 Task: Add the task  Upgrade software to the latest version to resolve security vulnerabilities to the section Agile Achievers in the project AgileAura and add a Due Date to the respective task as 2024/02/01
Action: Mouse moved to (433, 391)
Screenshot: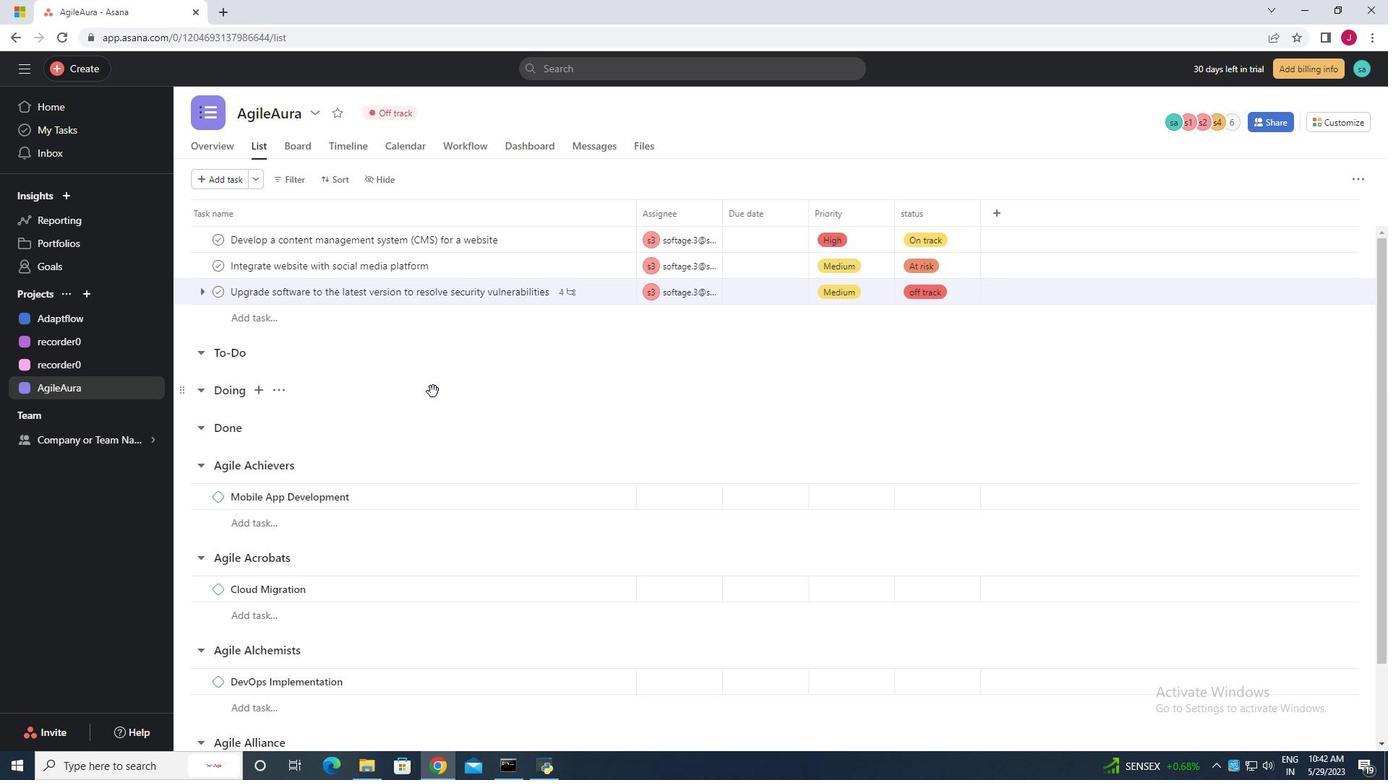 
Action: Mouse scrolled (433, 391) with delta (0, 0)
Screenshot: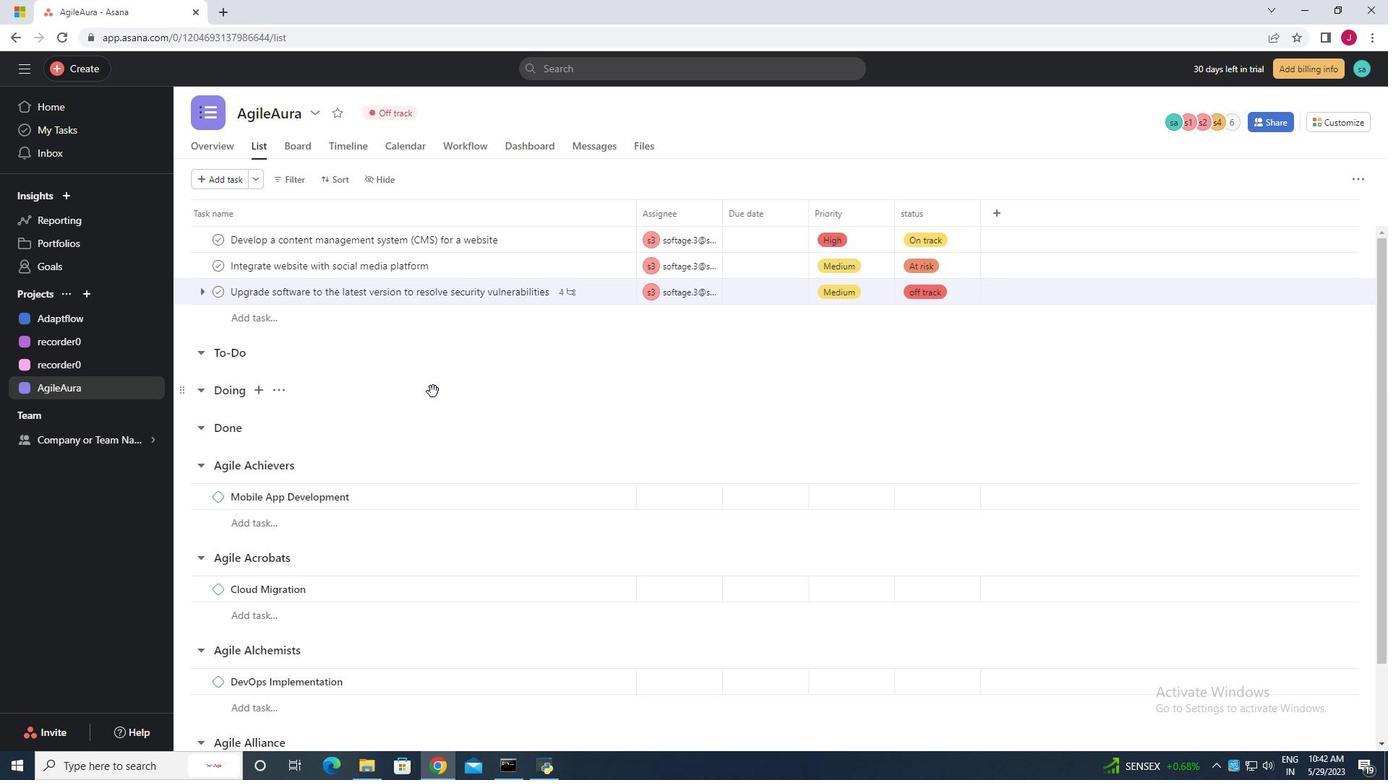 
Action: Mouse scrolled (433, 391) with delta (0, 0)
Screenshot: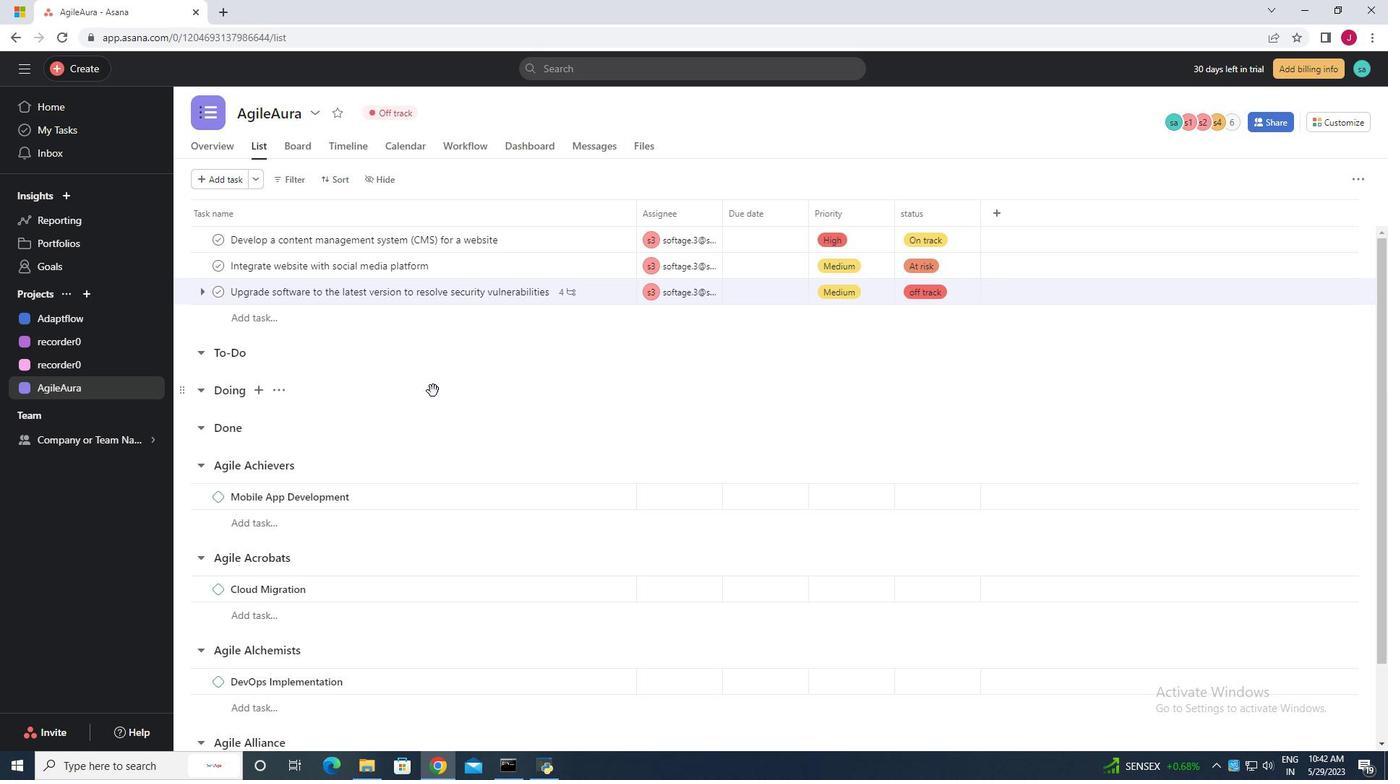 
Action: Mouse scrolled (433, 391) with delta (0, 0)
Screenshot: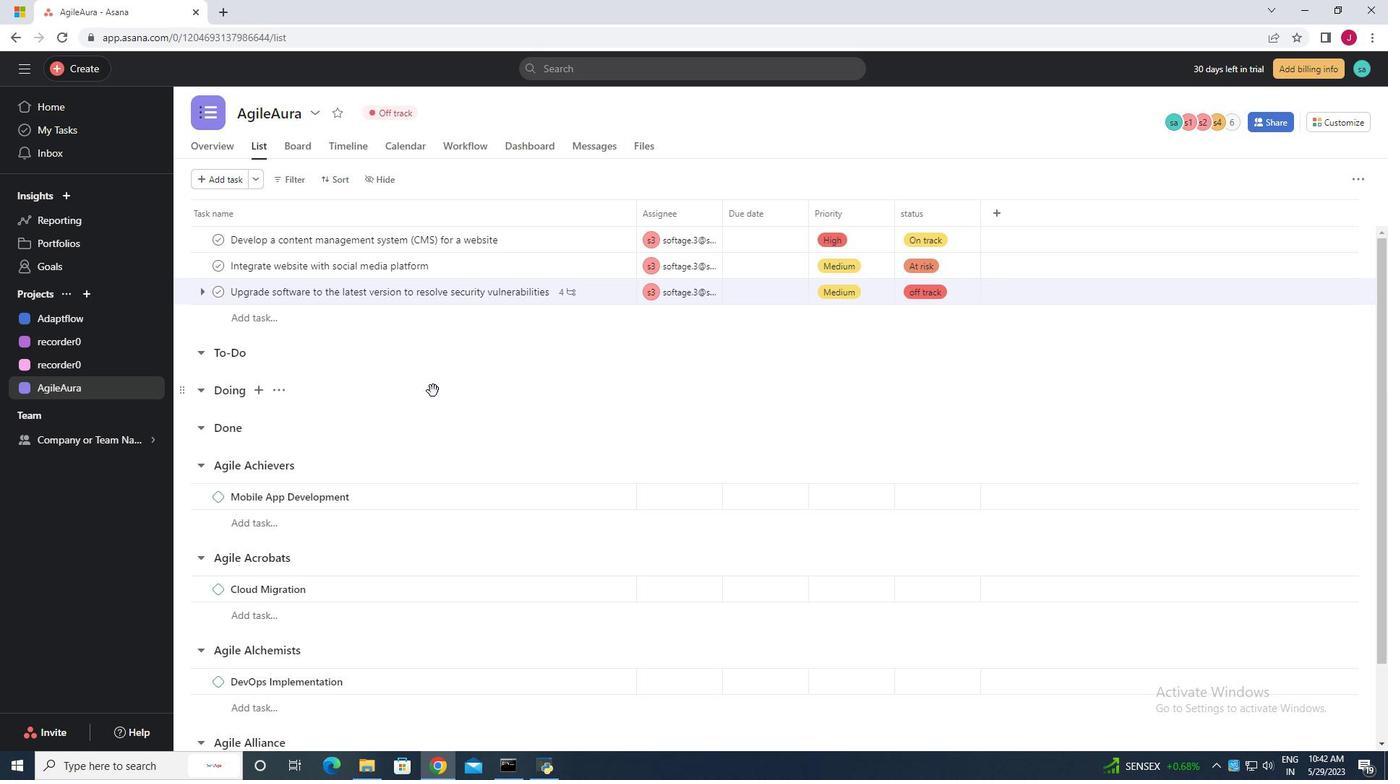 
Action: Mouse moved to (598, 292)
Screenshot: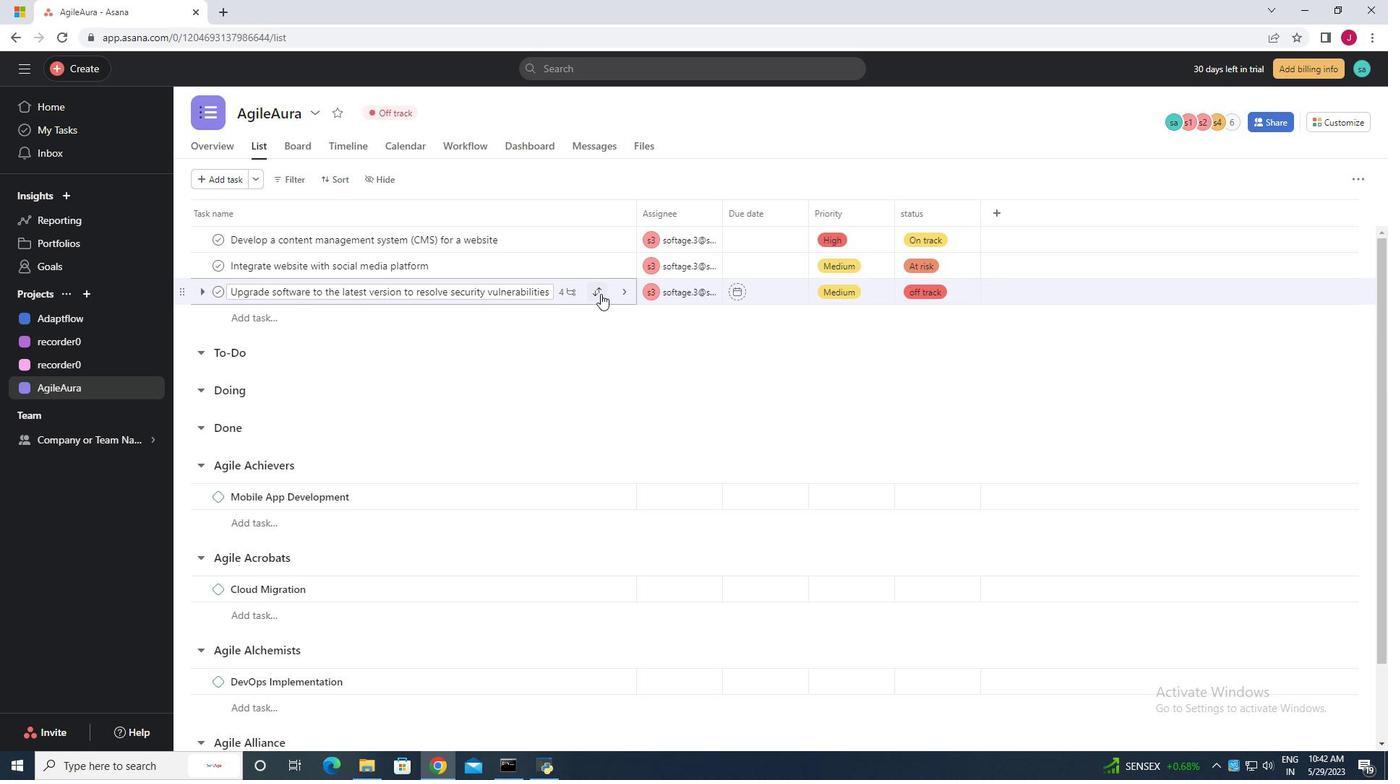 
Action: Mouse pressed left at (598, 292)
Screenshot: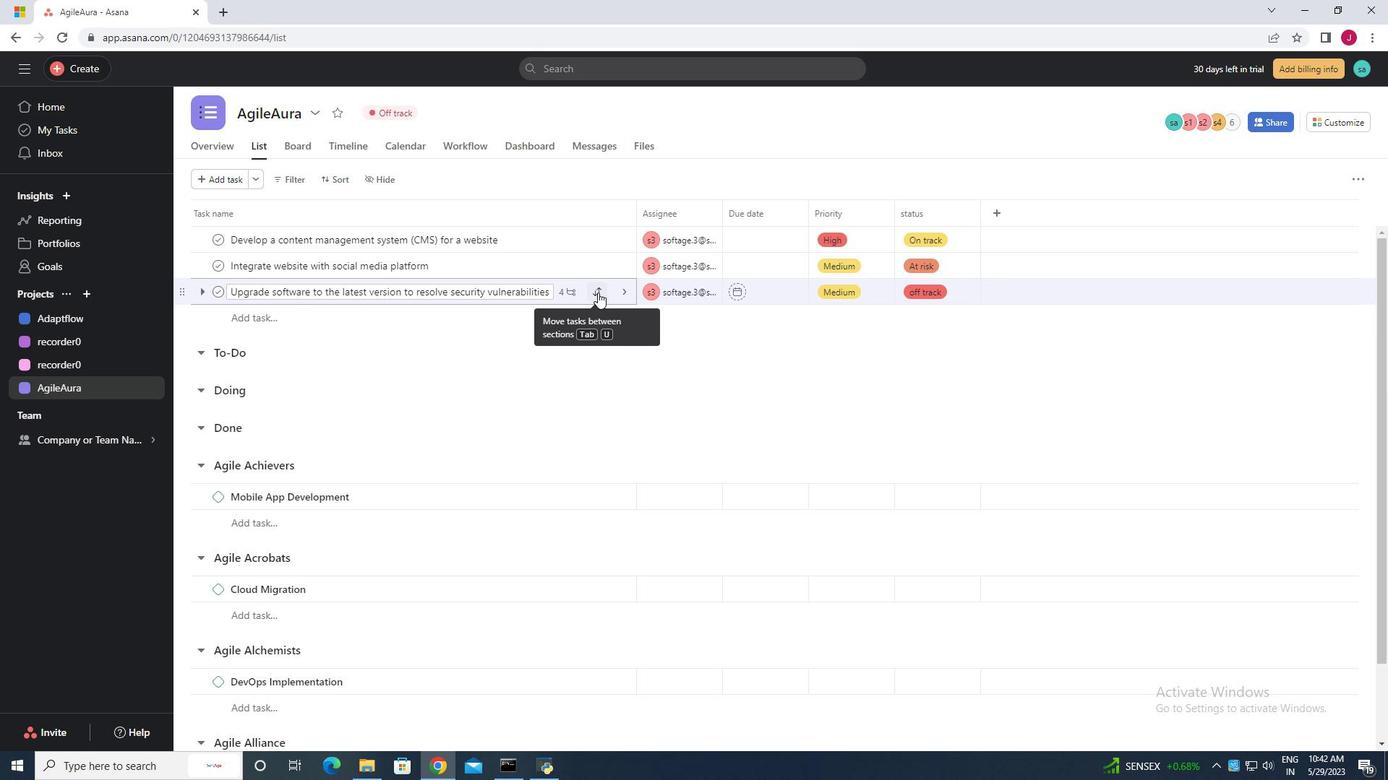 
Action: Mouse moved to (549, 454)
Screenshot: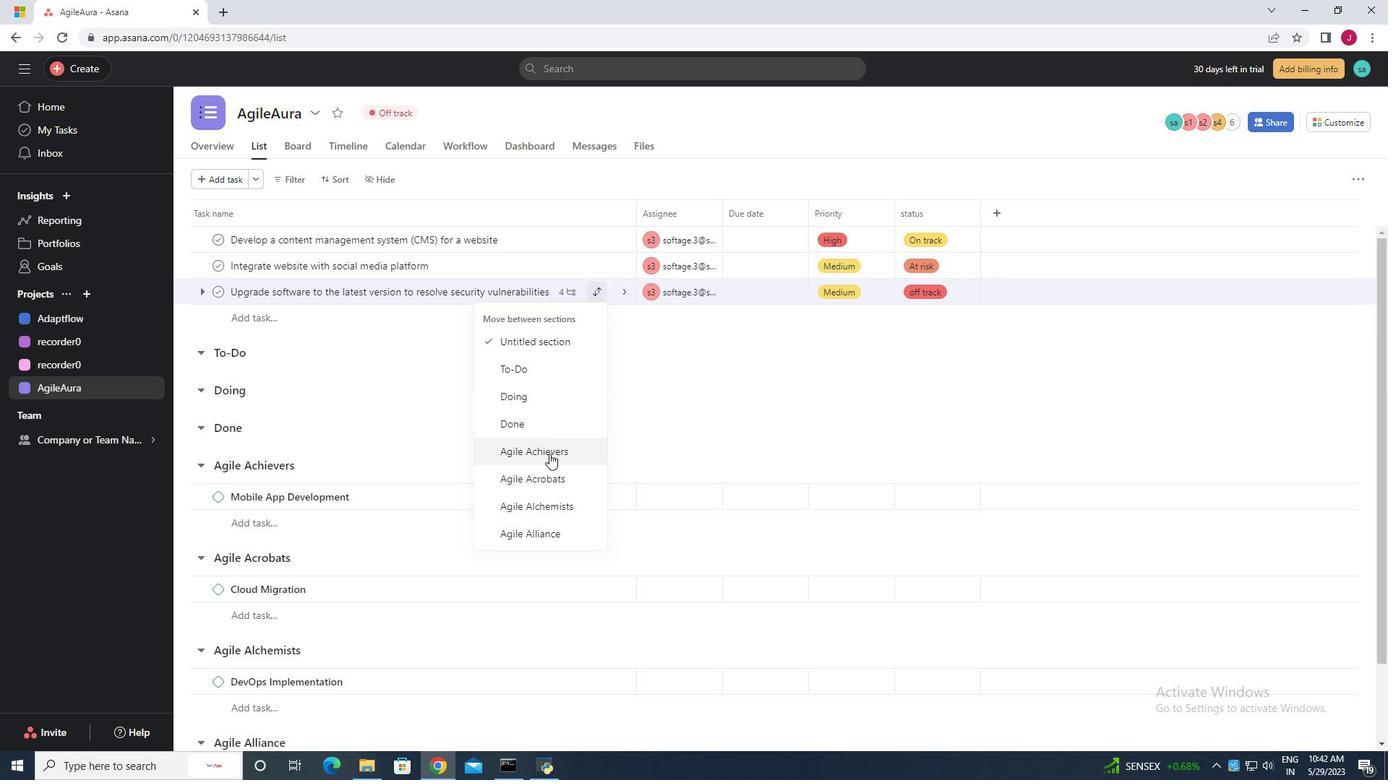 
Action: Mouse pressed left at (549, 454)
Screenshot: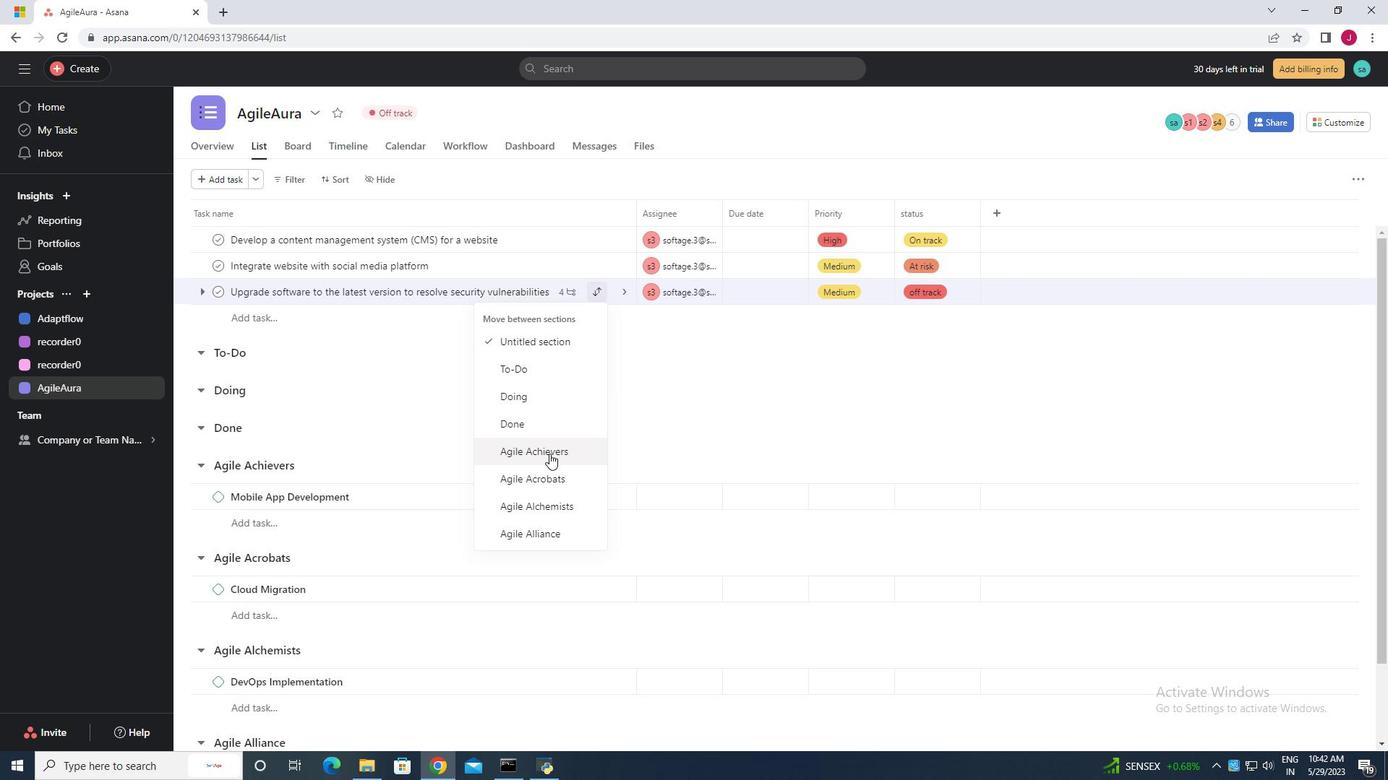 
Action: Mouse moved to (774, 473)
Screenshot: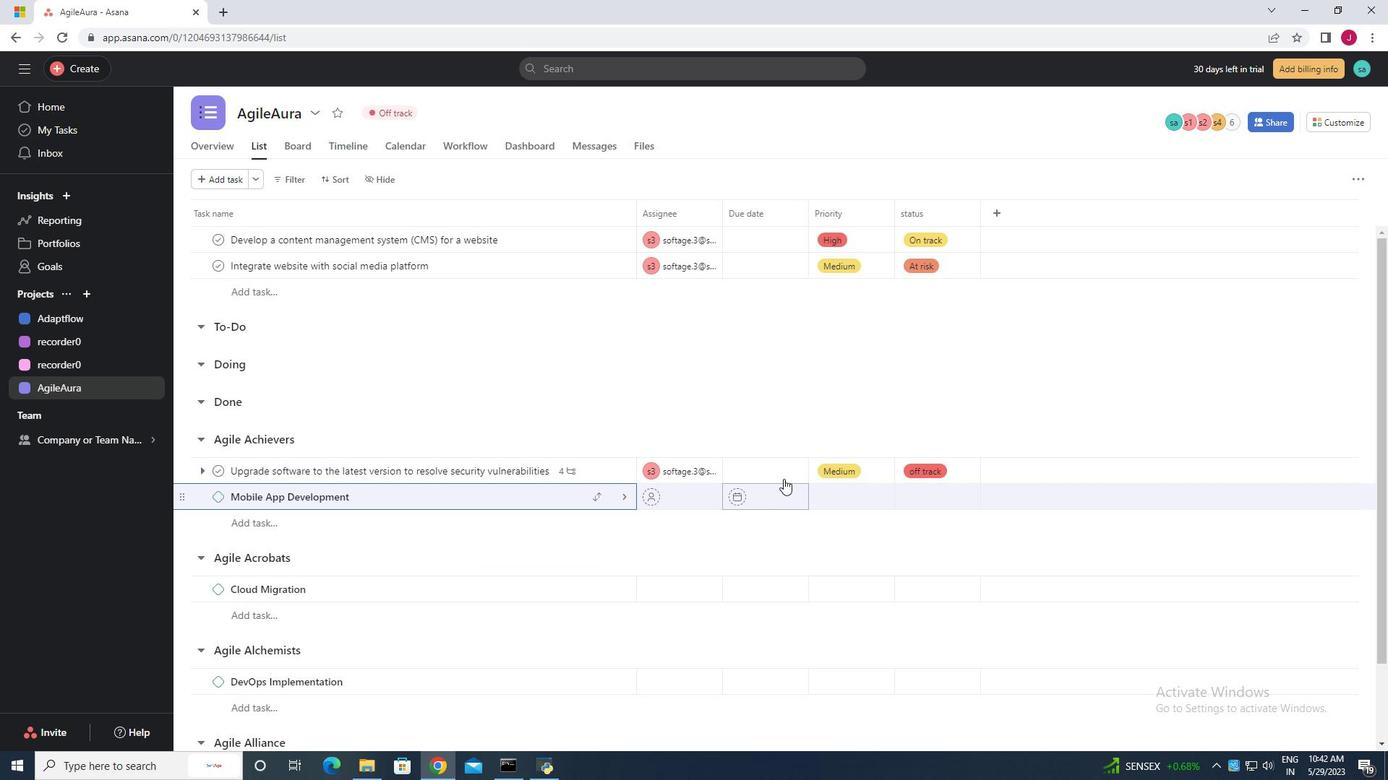 
Action: Mouse pressed left at (774, 473)
Screenshot: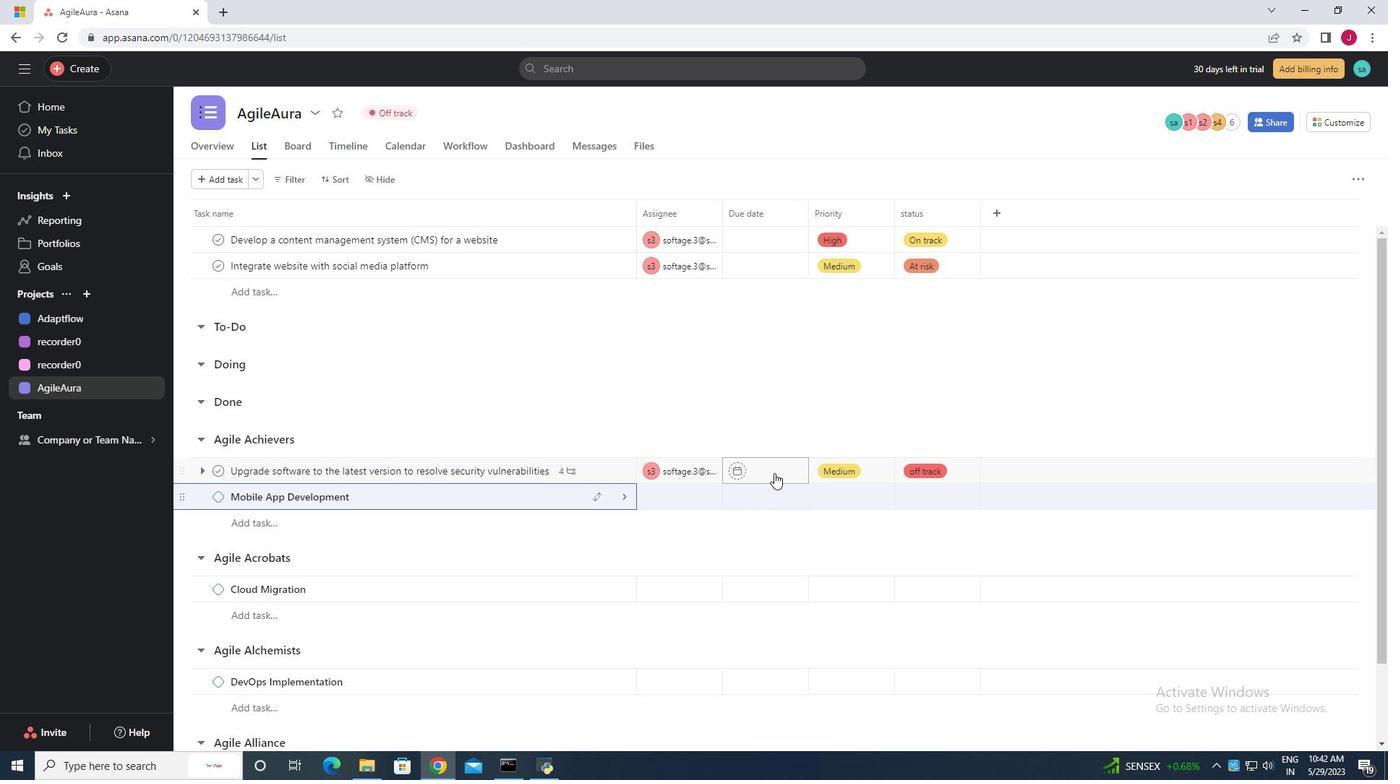 
Action: Mouse moved to (836, 207)
Screenshot: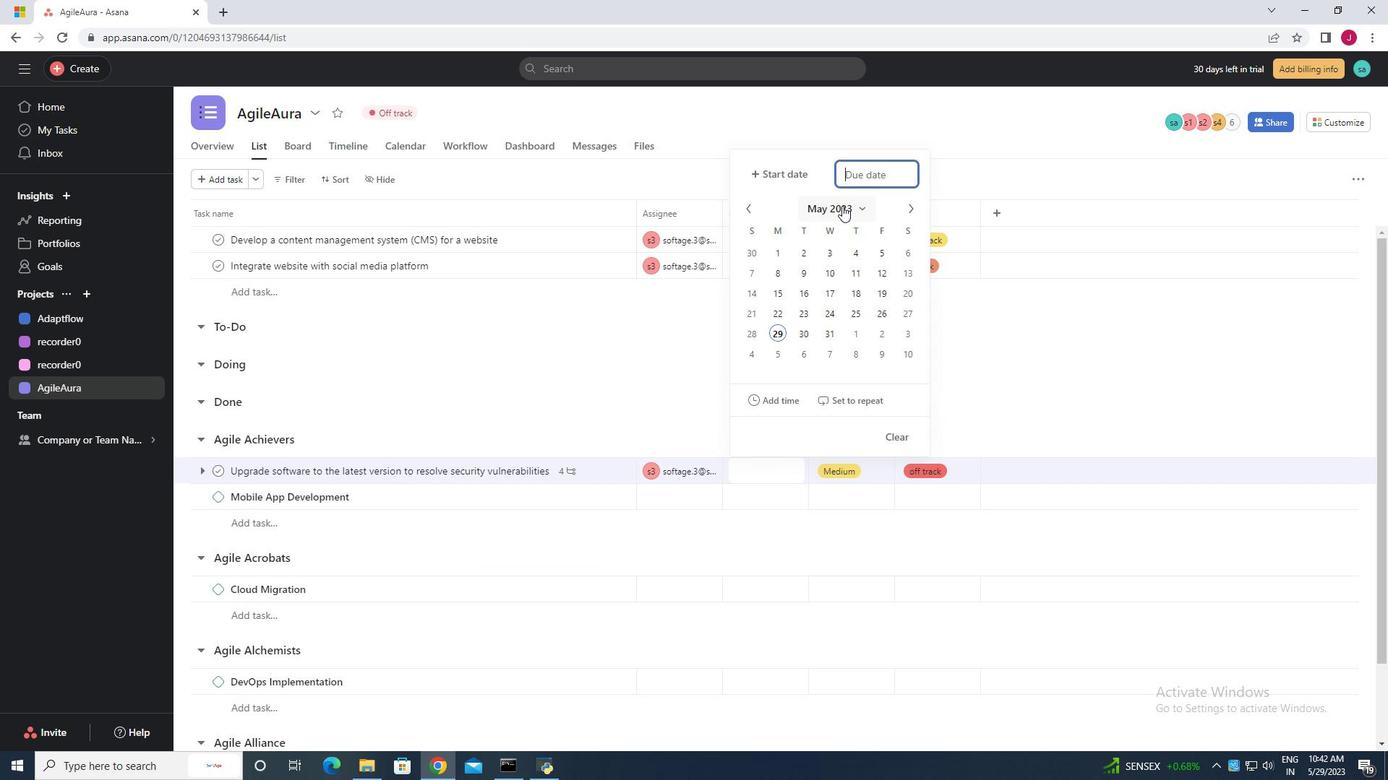 
Action: Mouse pressed left at (836, 207)
Screenshot: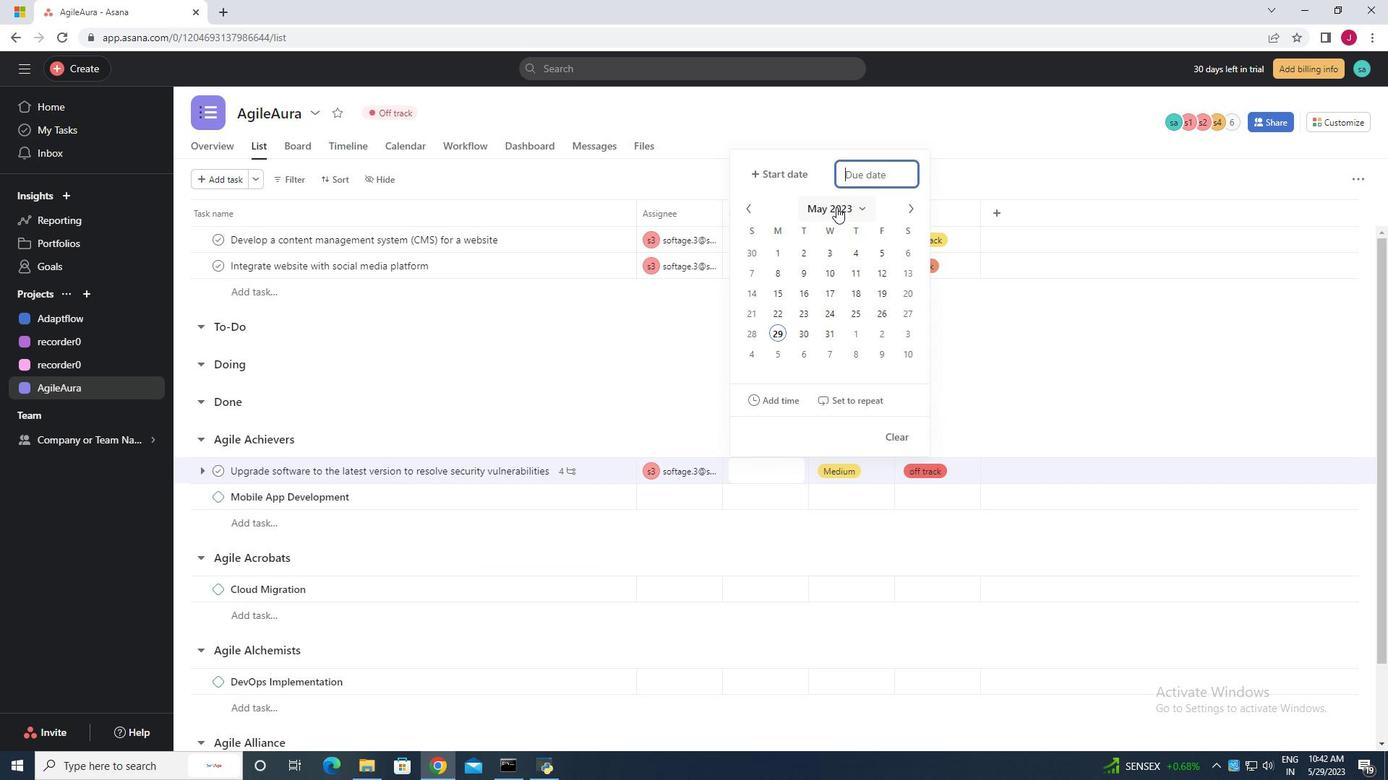 
Action: Mouse moved to (853, 313)
Screenshot: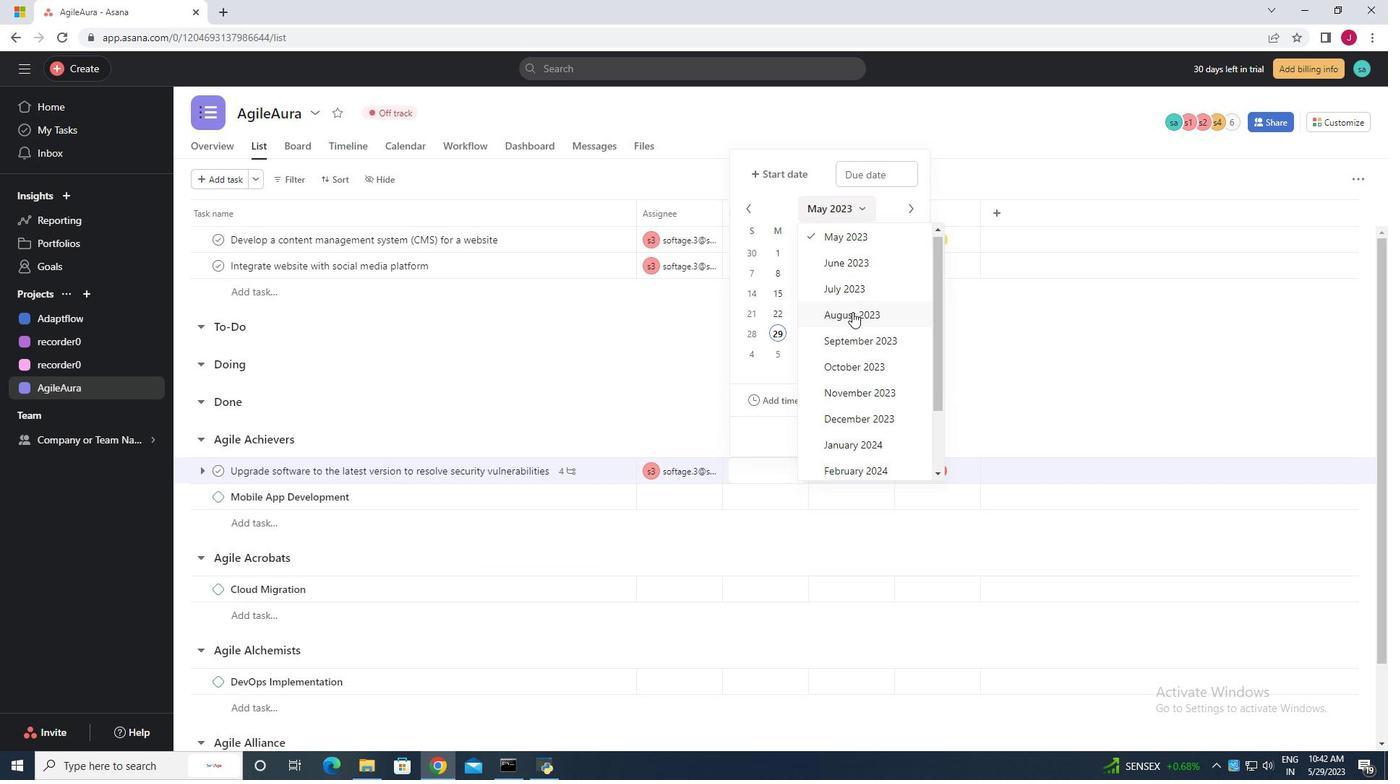 
Action: Mouse scrolled (853, 312) with delta (0, 0)
Screenshot: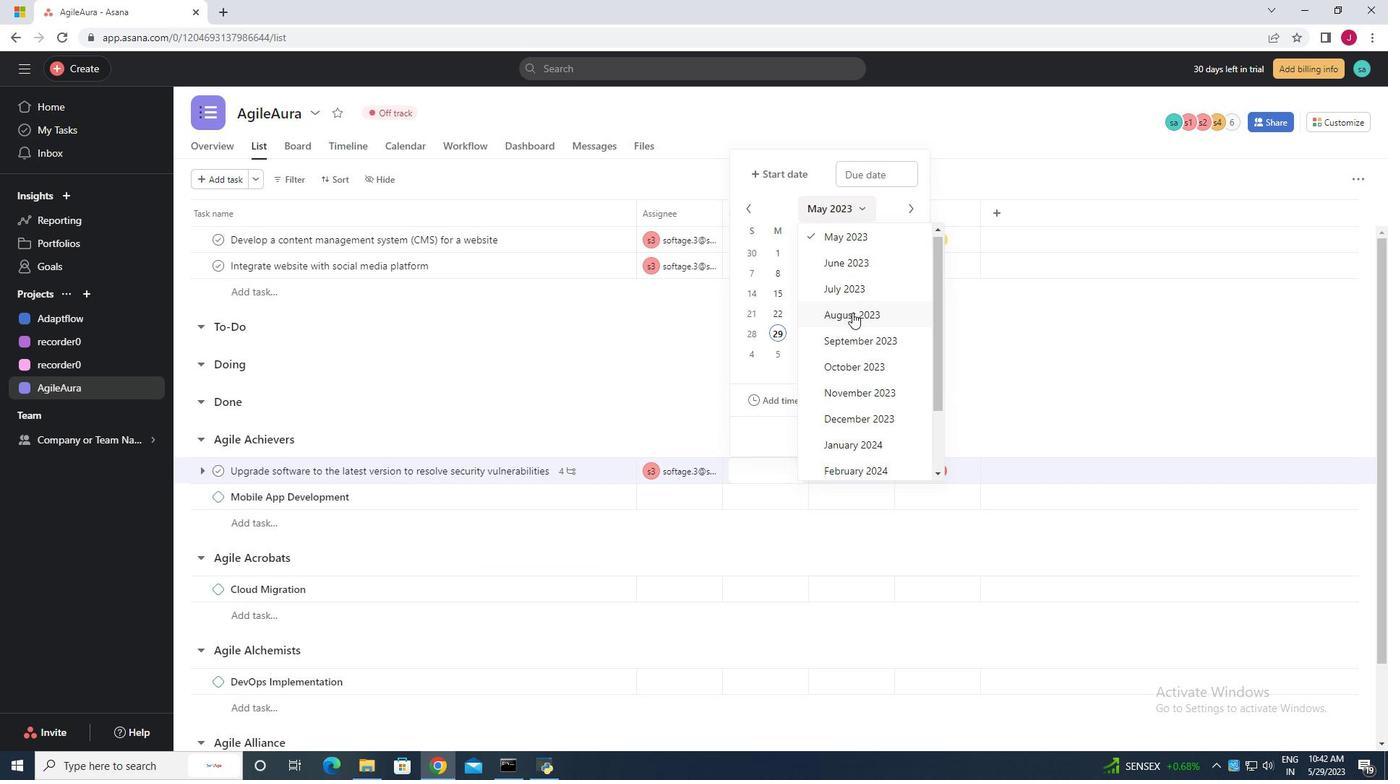 
Action: Mouse scrolled (853, 312) with delta (0, 0)
Screenshot: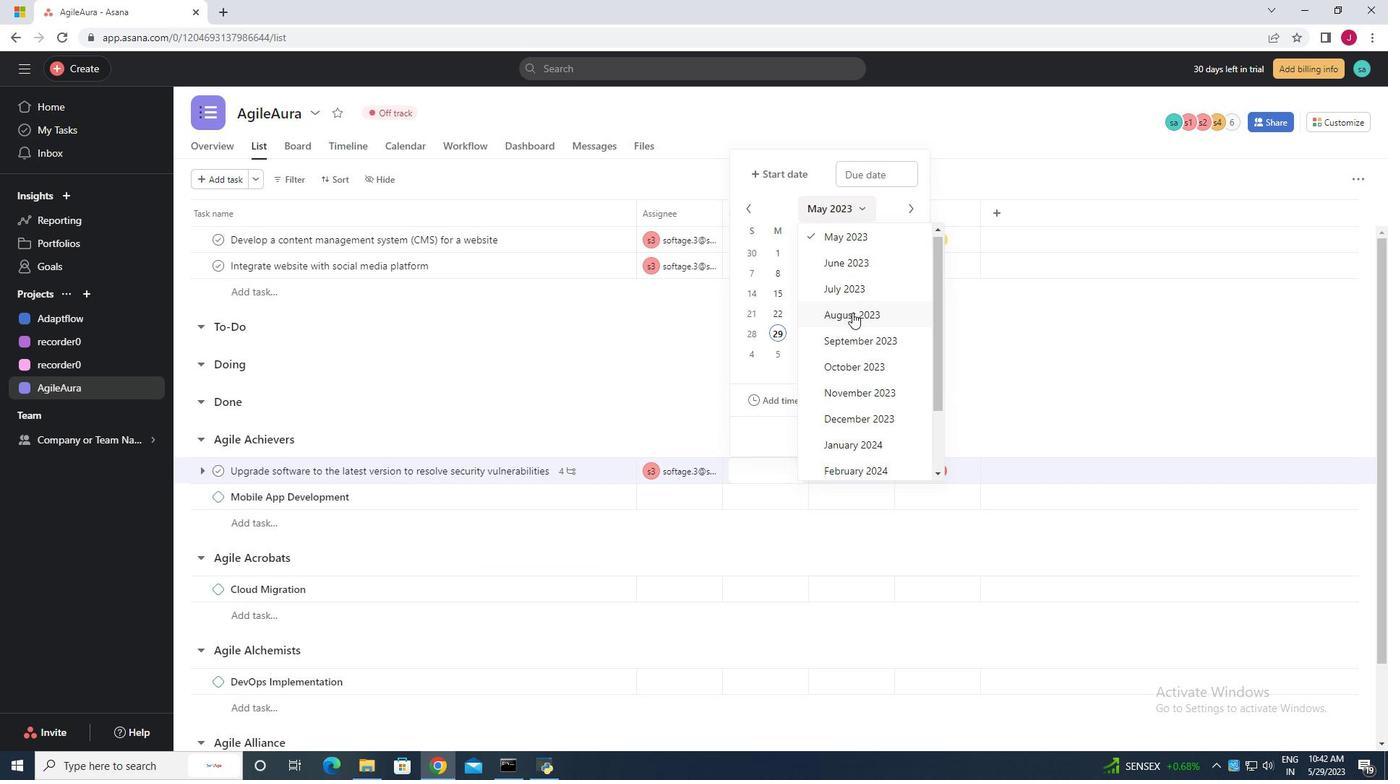
Action: Mouse moved to (860, 390)
Screenshot: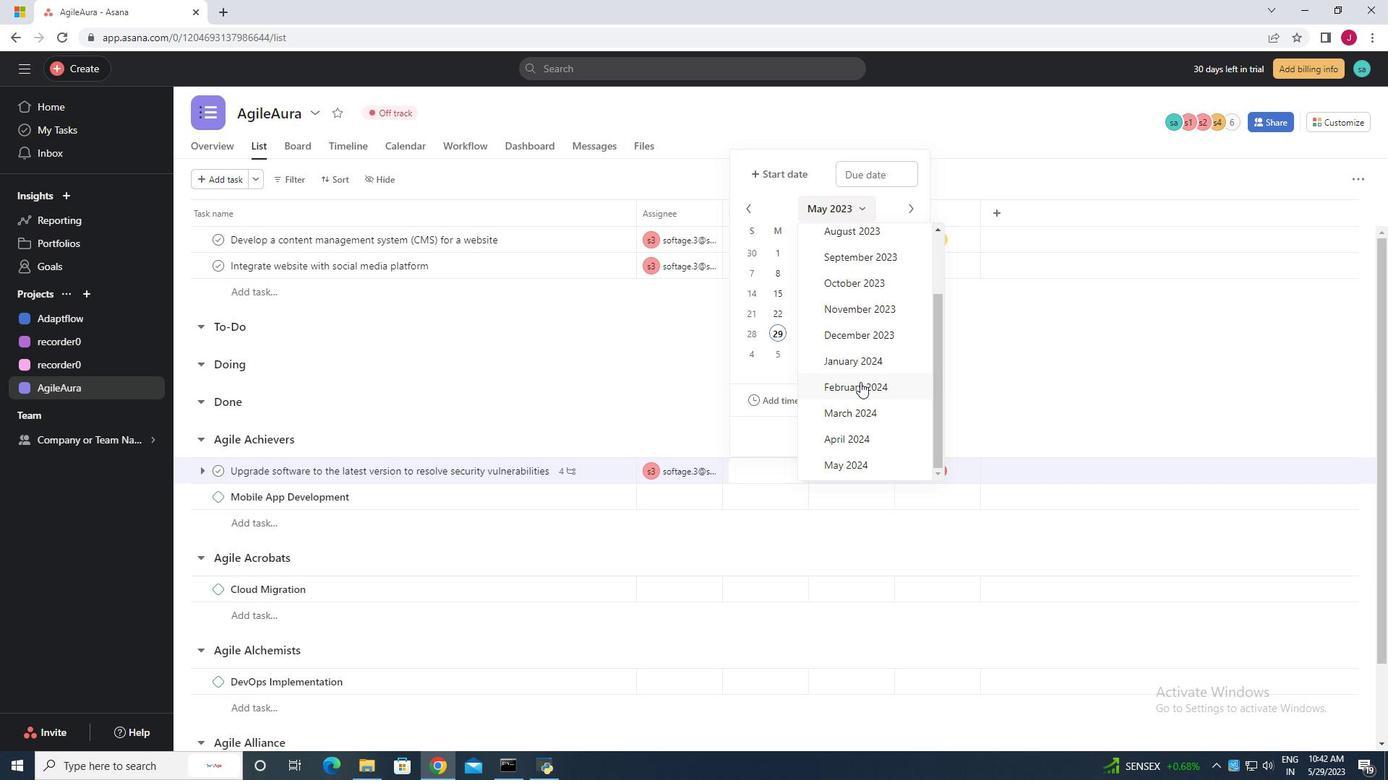 
Action: Mouse pressed left at (860, 390)
Screenshot: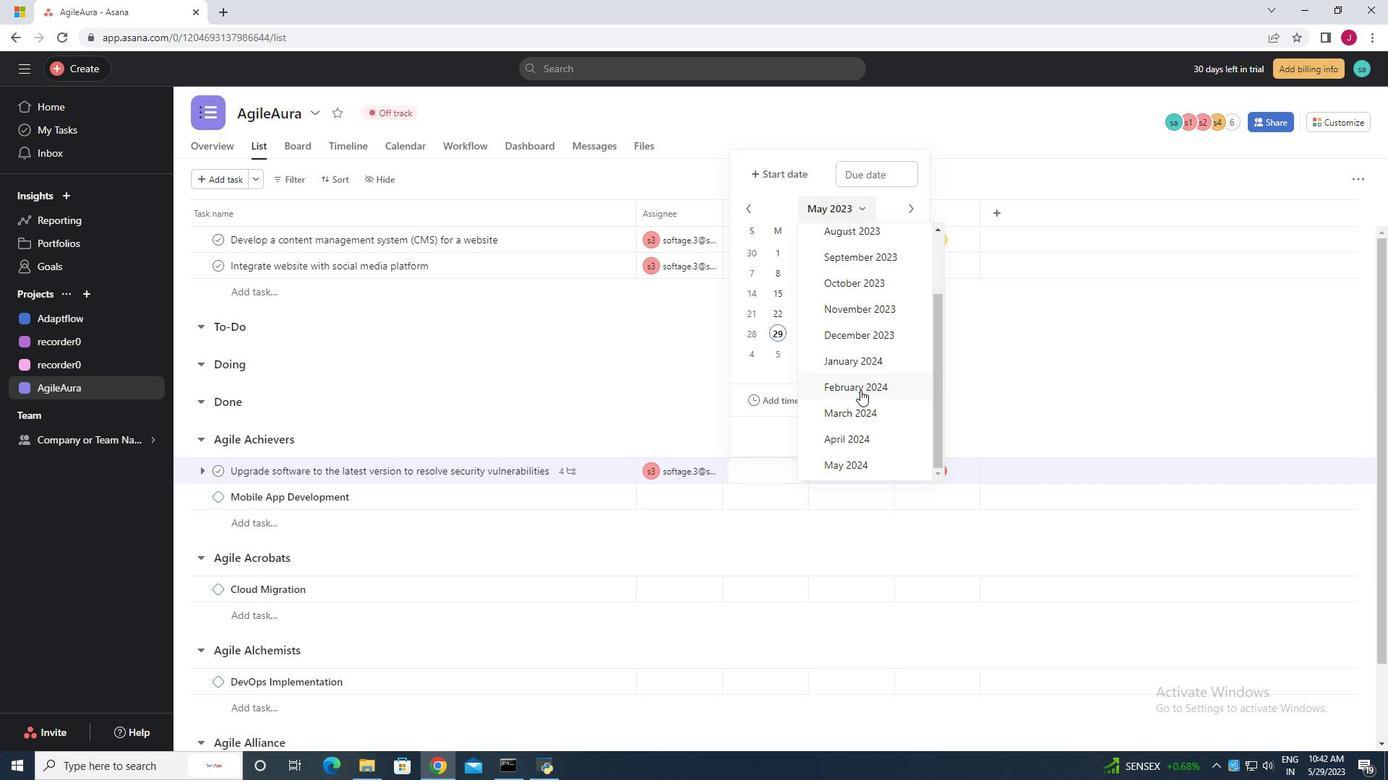 
Action: Mouse moved to (862, 250)
Screenshot: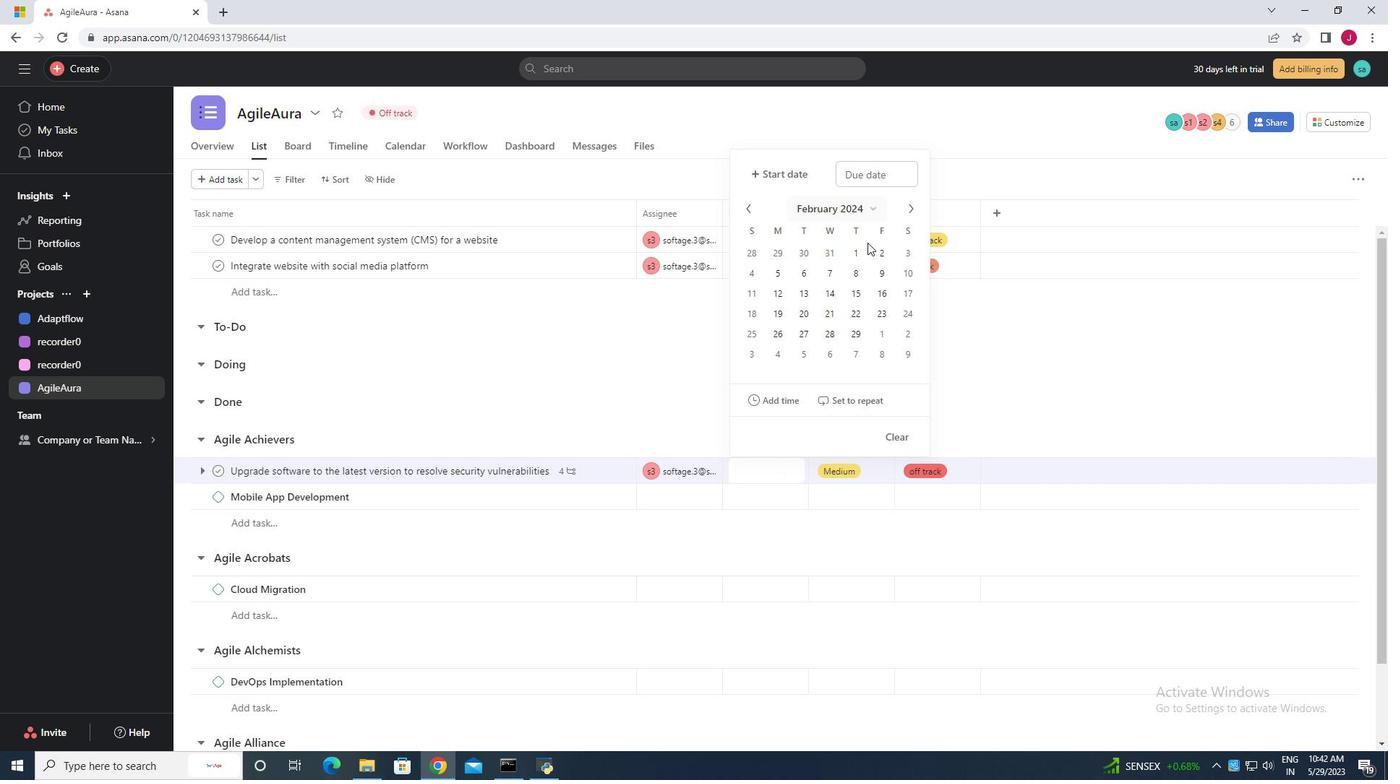 
Action: Mouse pressed left at (862, 250)
Screenshot: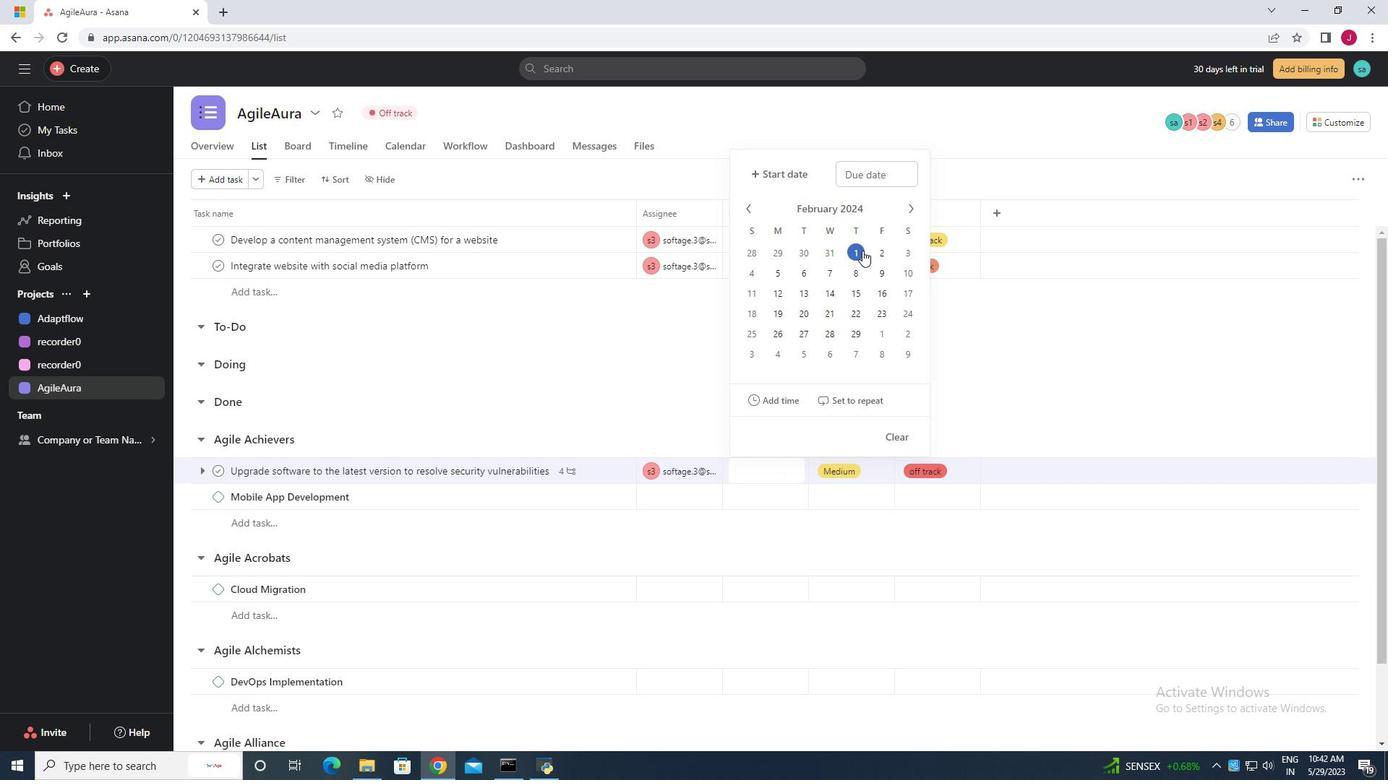 
Action: Mouse moved to (997, 361)
Screenshot: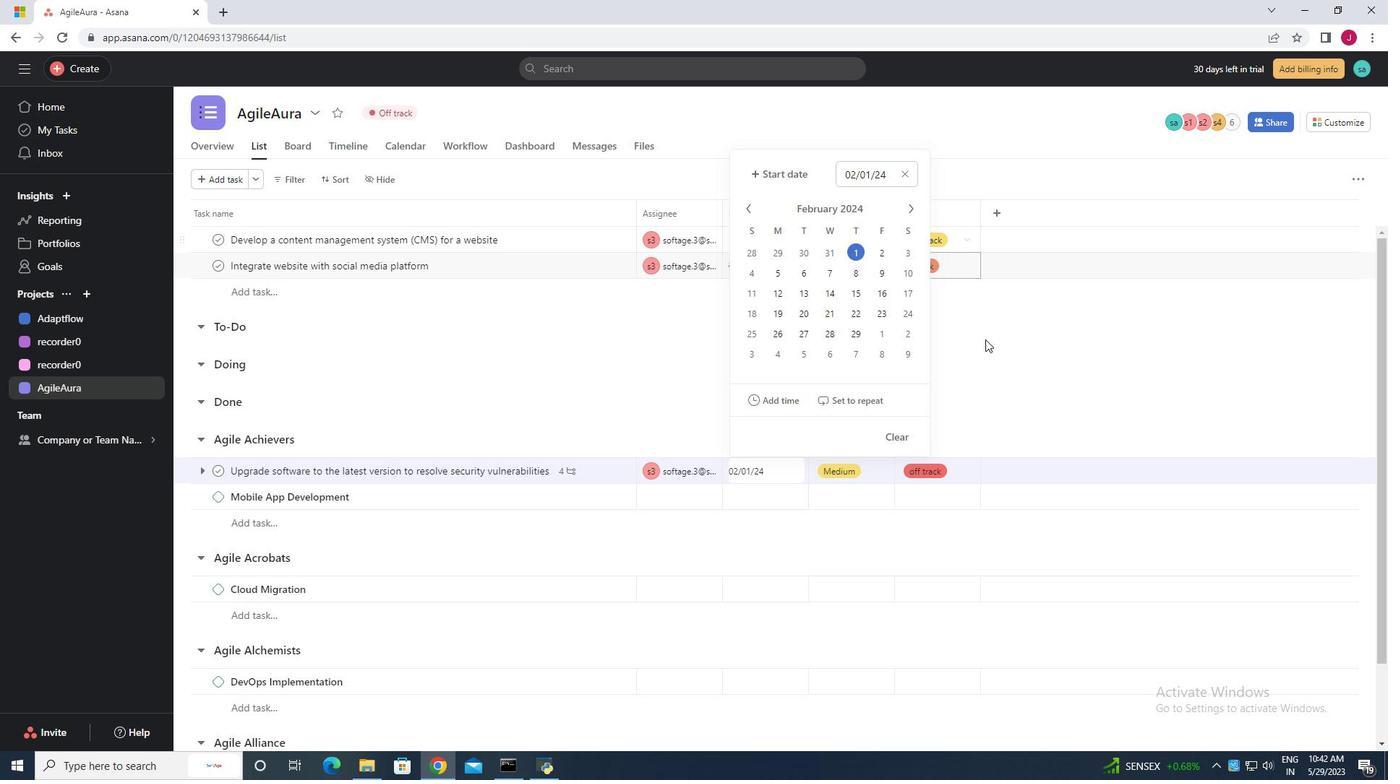 
Action: Mouse pressed left at (997, 361)
Screenshot: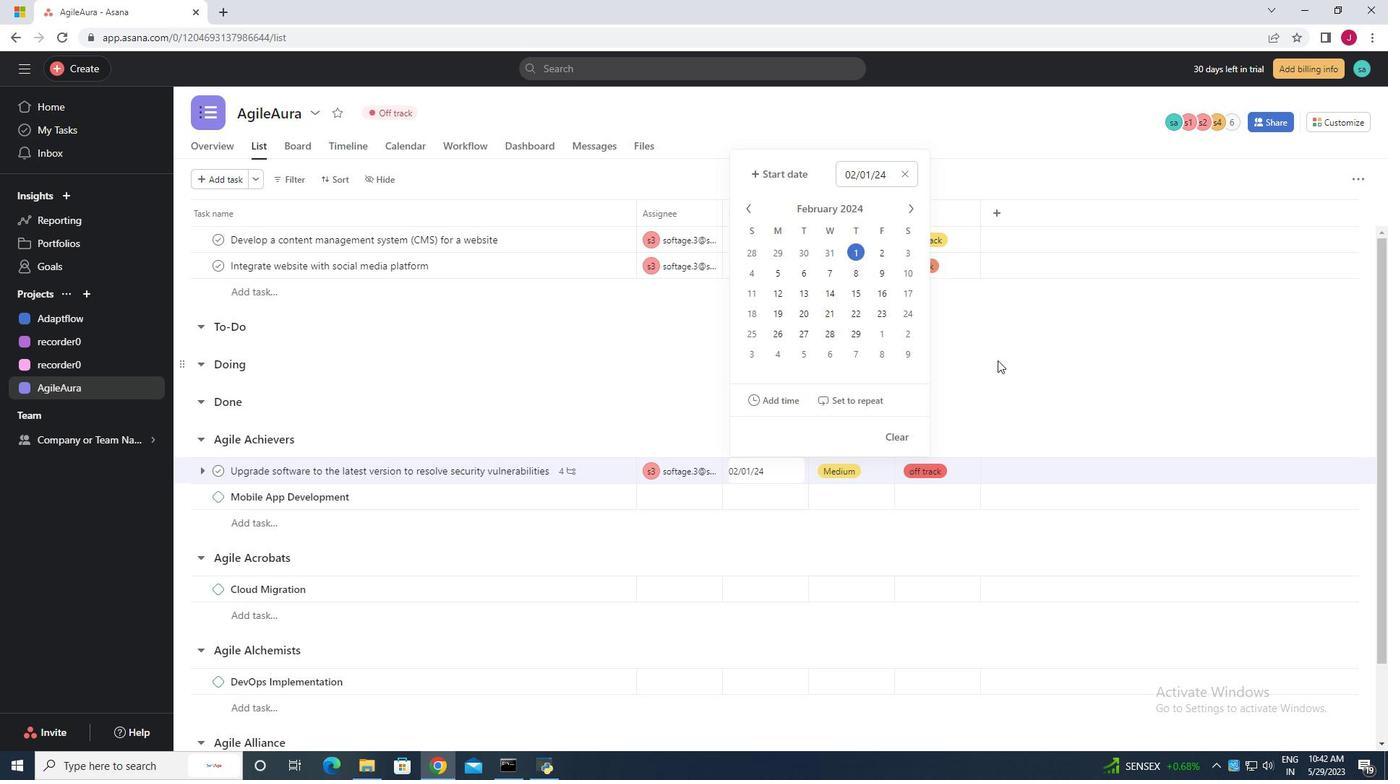 
Action: Mouse moved to (1003, 364)
Screenshot: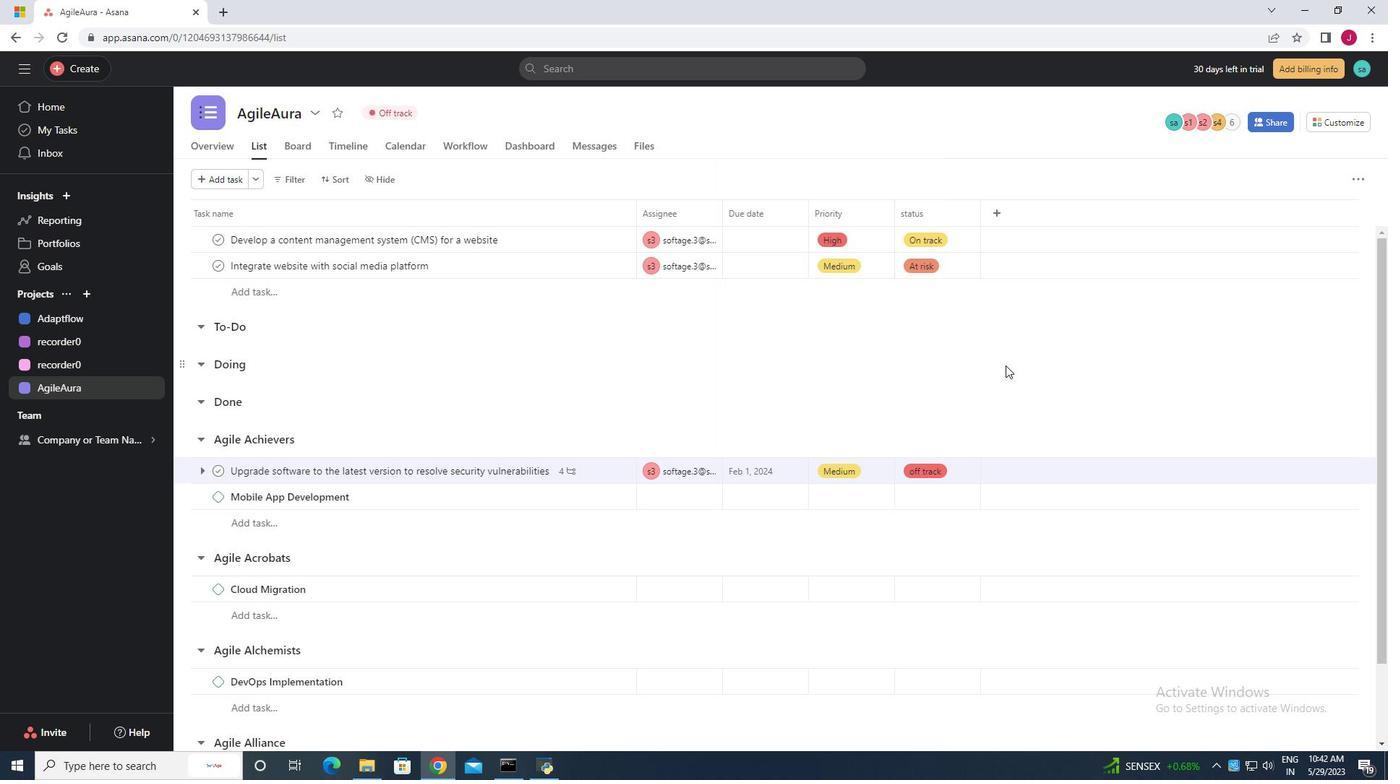 
